 Task: In the Company utexas.edu, schedule a meeting with title: 'Product Demo and Service Presentation', Select date: '18 August, 2023', select start time: 10:30:AM. Add location on call (786) 555-4411 with meeting description: For further discussion on products, kindly join the meeting. Add attendees from company's contact and save.. Logged in from softage.10@softage.net
Action: Mouse moved to (82, 55)
Screenshot: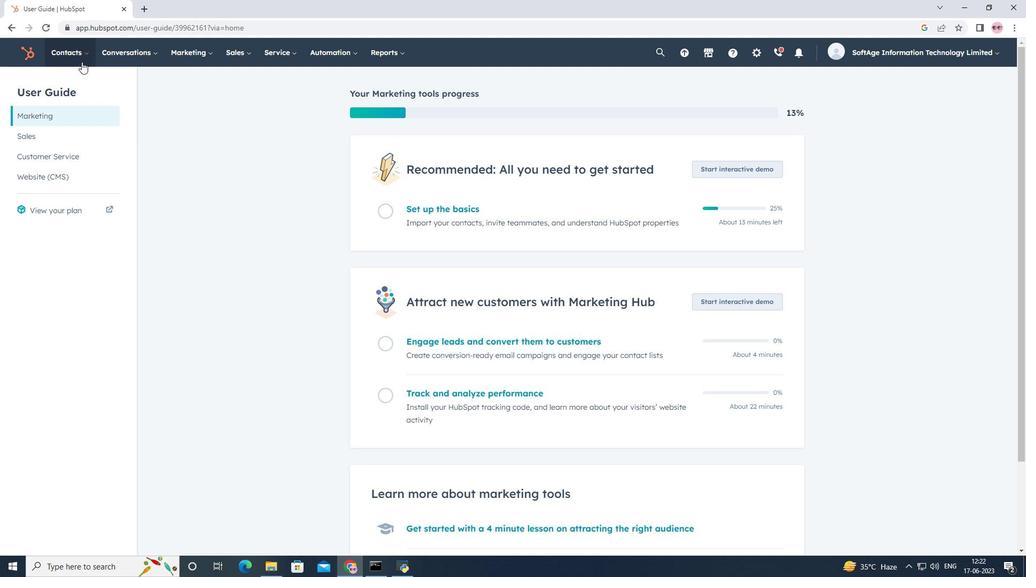 
Action: Mouse pressed left at (82, 55)
Screenshot: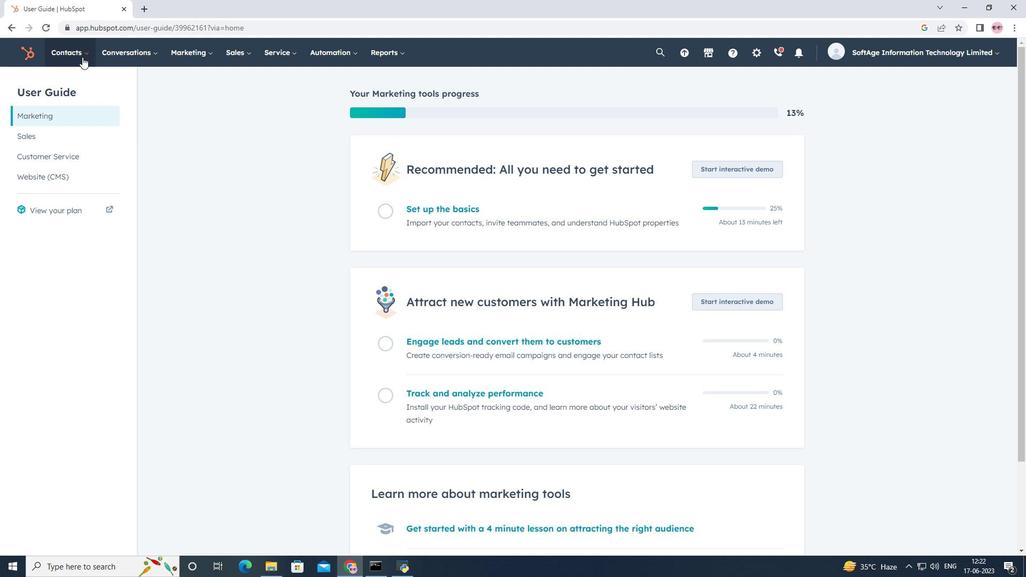 
Action: Mouse moved to (91, 99)
Screenshot: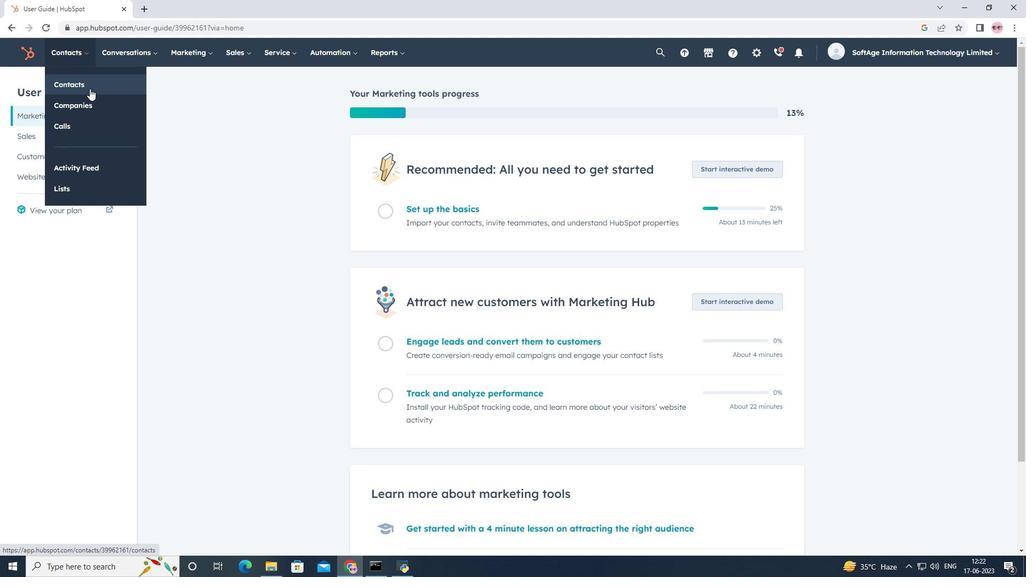 
Action: Mouse pressed left at (91, 99)
Screenshot: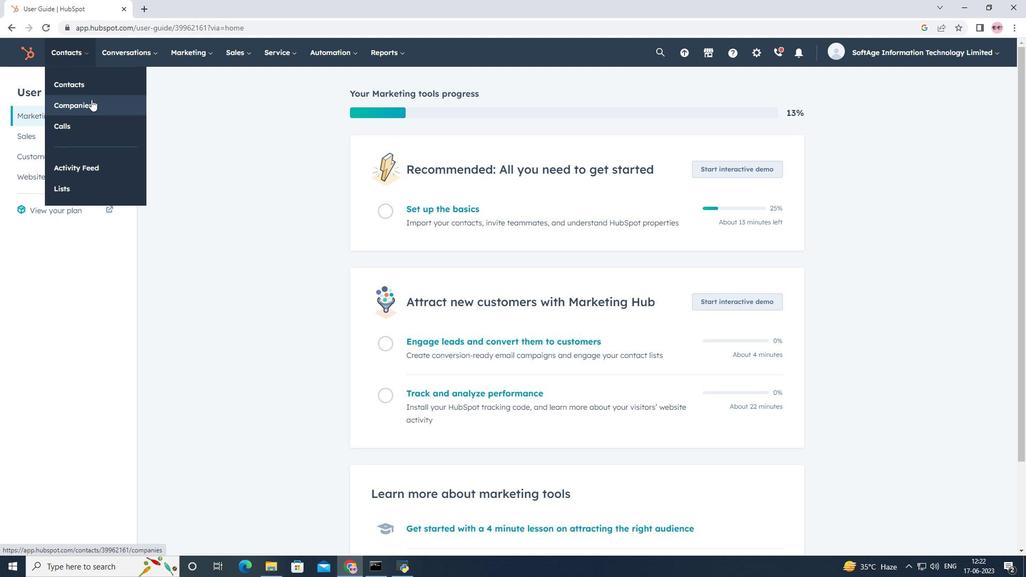 
Action: Mouse moved to (93, 173)
Screenshot: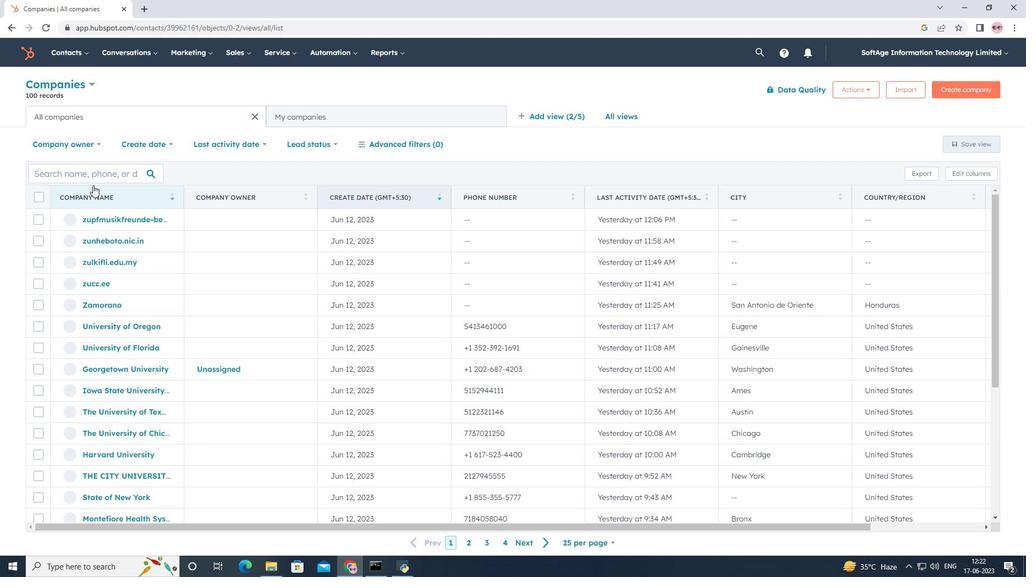
Action: Mouse pressed left at (93, 173)
Screenshot: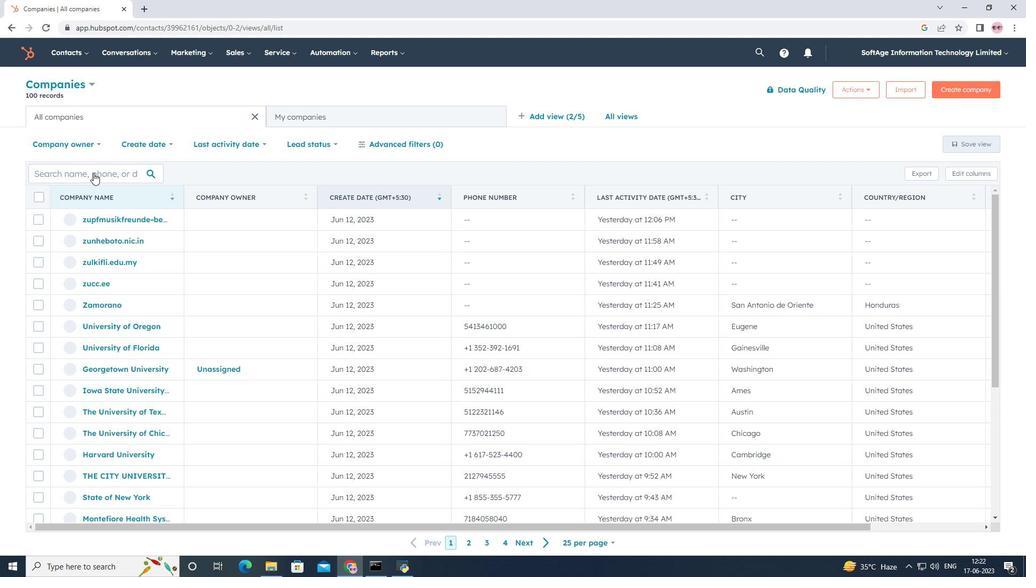 
Action: Key pressed <Key.shift>Utexas<Key.space><Key.backspace>.edu
Screenshot: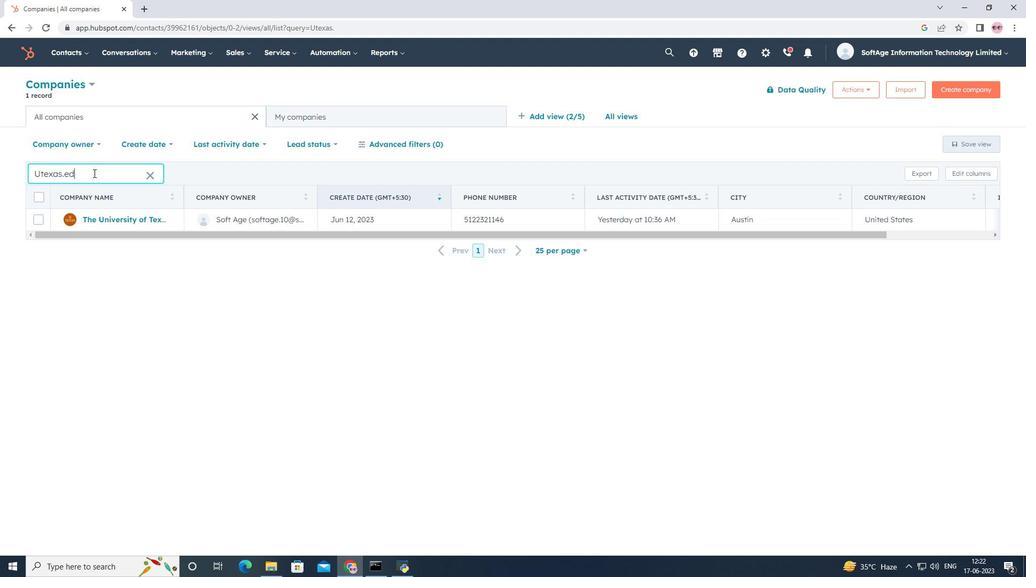 
Action: Mouse moved to (106, 216)
Screenshot: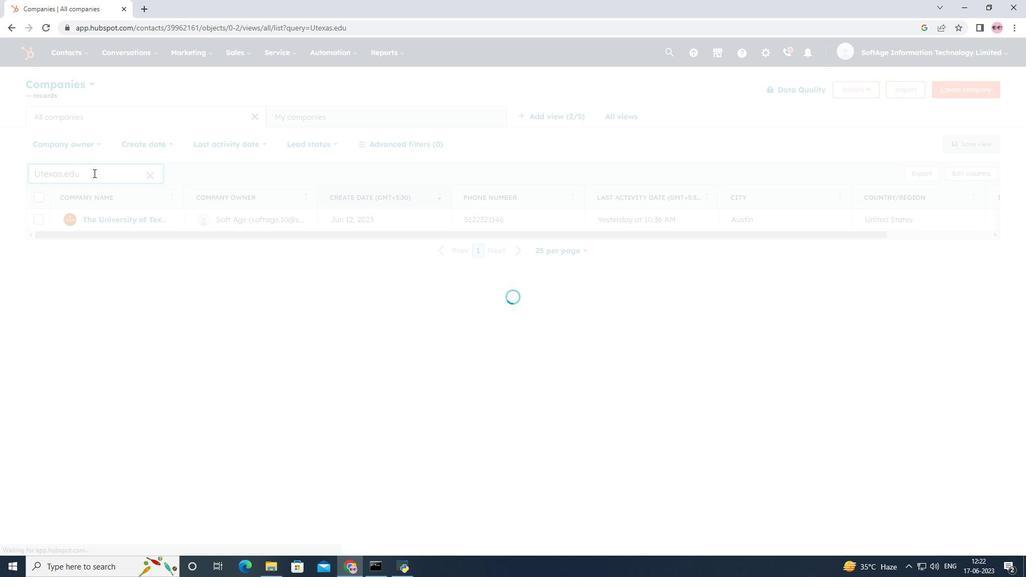 
Action: Mouse pressed left at (106, 216)
Screenshot: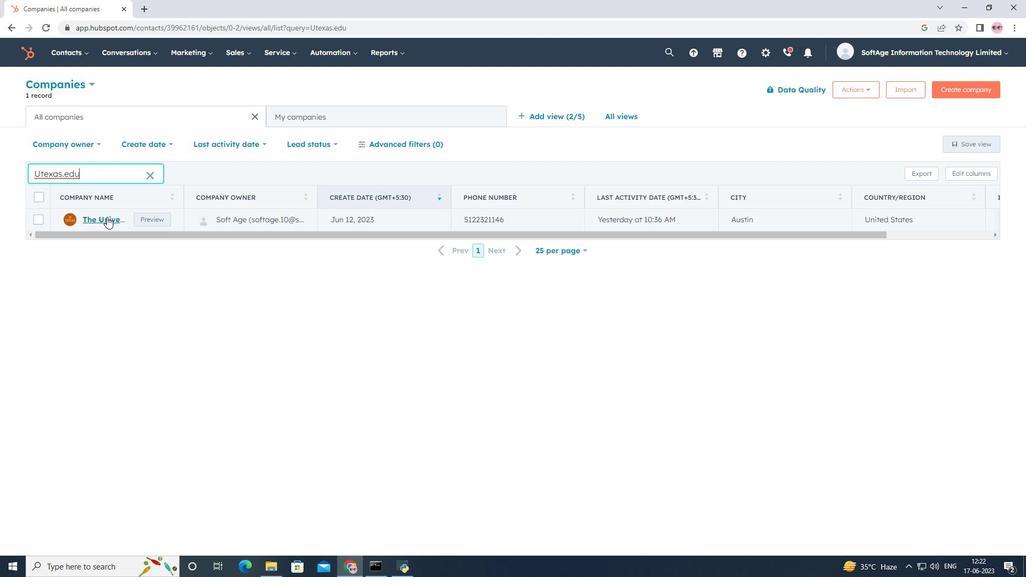 
Action: Mouse moved to (167, 181)
Screenshot: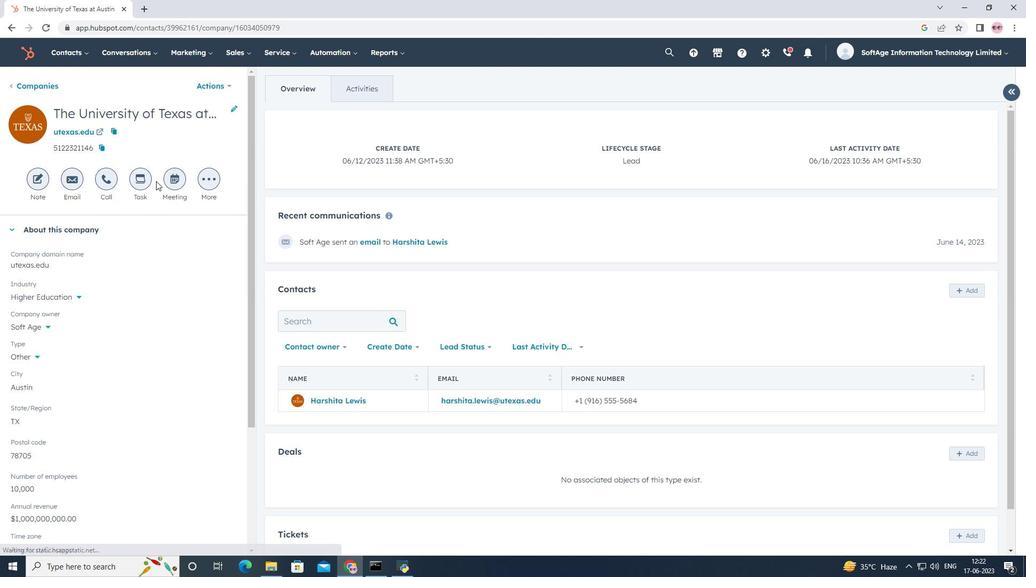 
Action: Mouse pressed left at (167, 181)
Screenshot: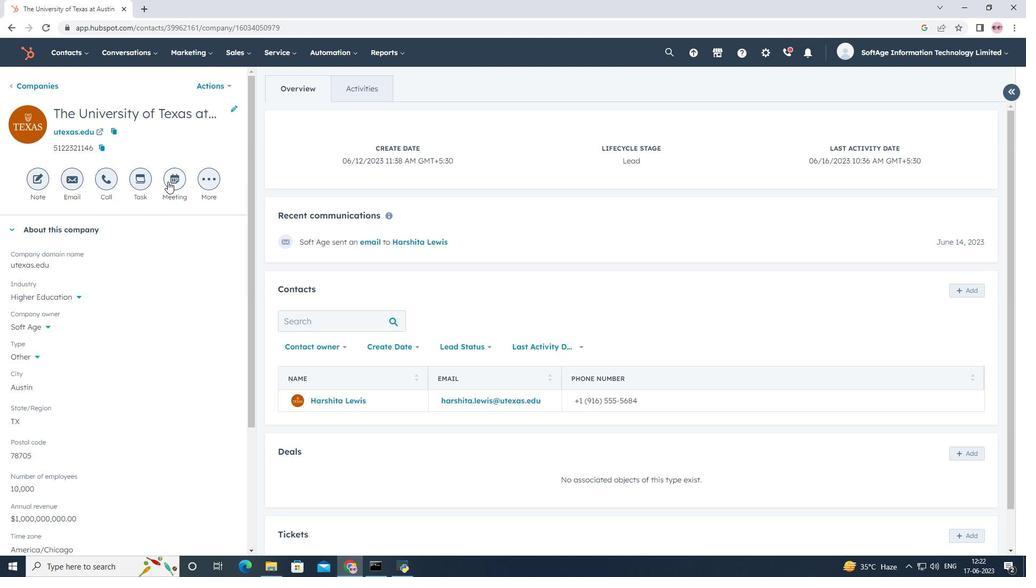 
Action: Mouse moved to (268, 165)
Screenshot: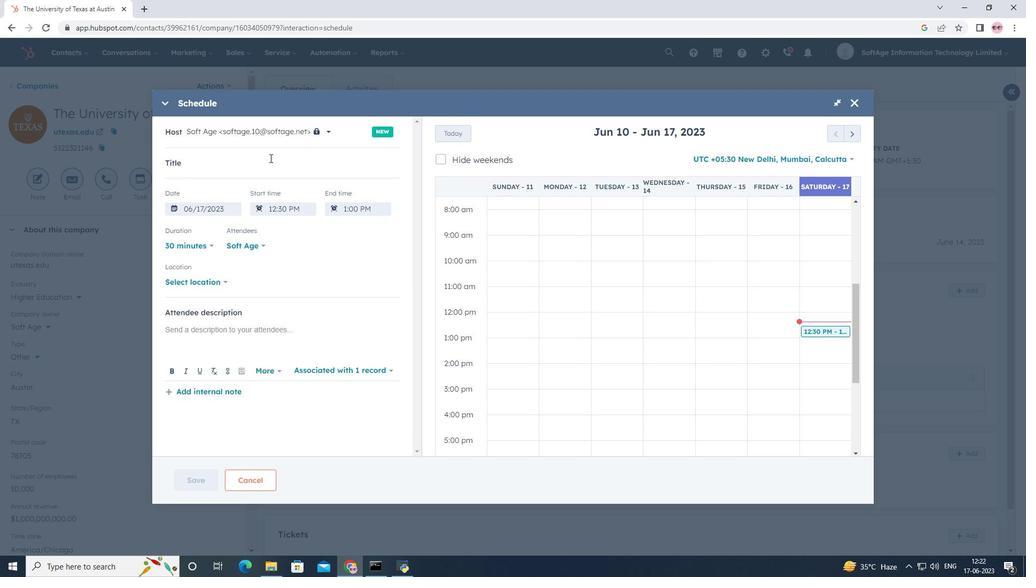 
Action: Mouse pressed left at (268, 165)
Screenshot: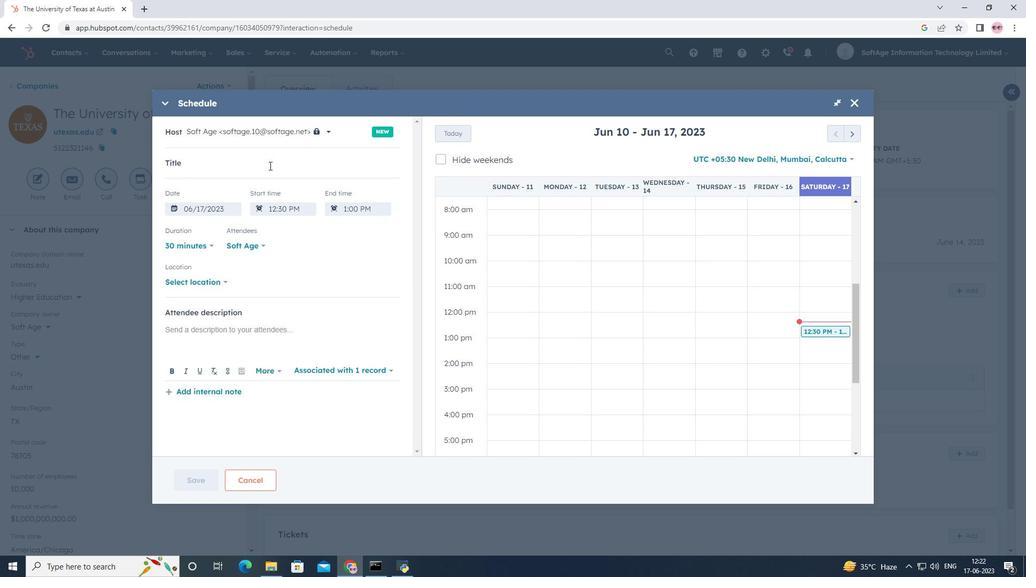 
Action: Key pressed <Key.shift>Product<Key.space><Key.shift>demo<Key.space>and<Key.space><Key.shift><Key.shift><Key.shift><Key.shift><Key.shift><Key.shift><Key.shift><Key.shift><Key.shift><Key.shift>Service<Key.space><Key.shift>Presentato<Key.backspace>ion
Screenshot: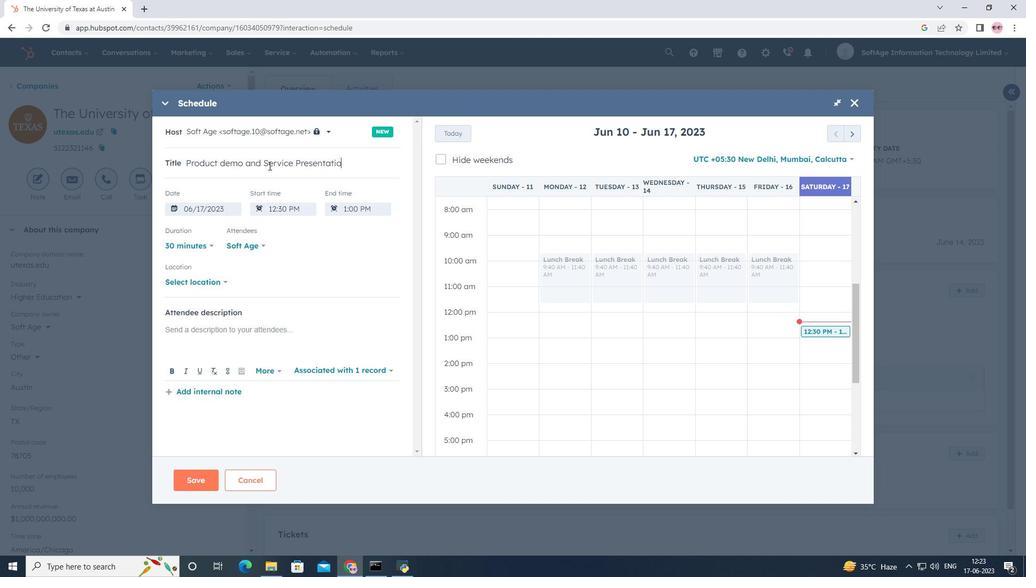 
Action: Mouse moved to (855, 138)
Screenshot: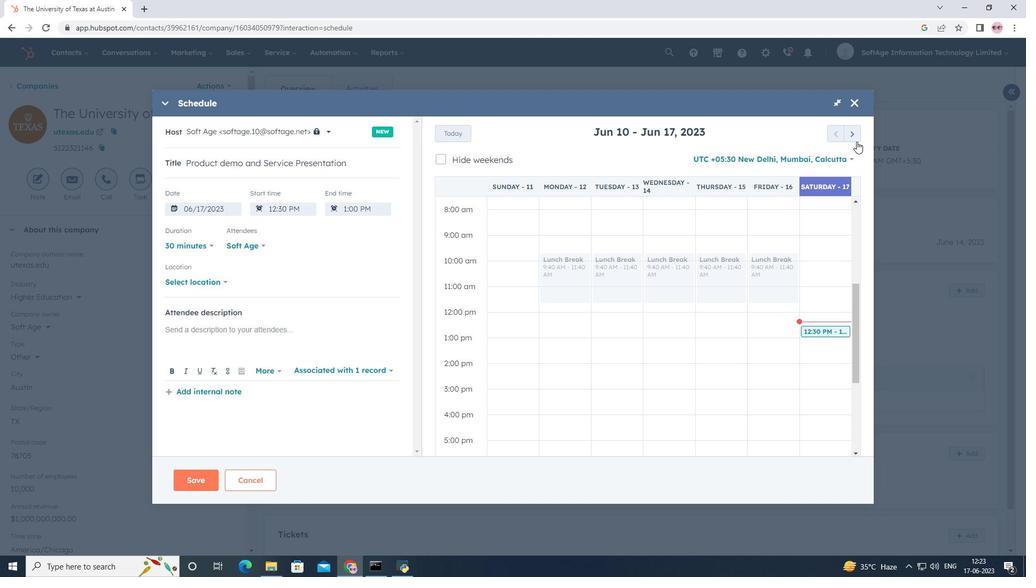 
Action: Mouse pressed left at (855, 138)
Screenshot: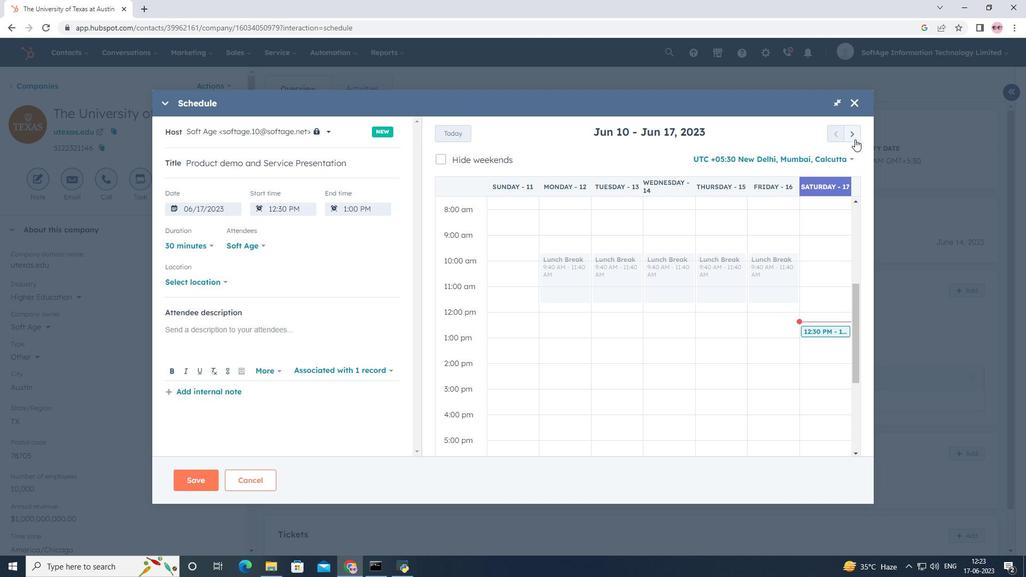 
Action: Mouse pressed left at (855, 138)
Screenshot: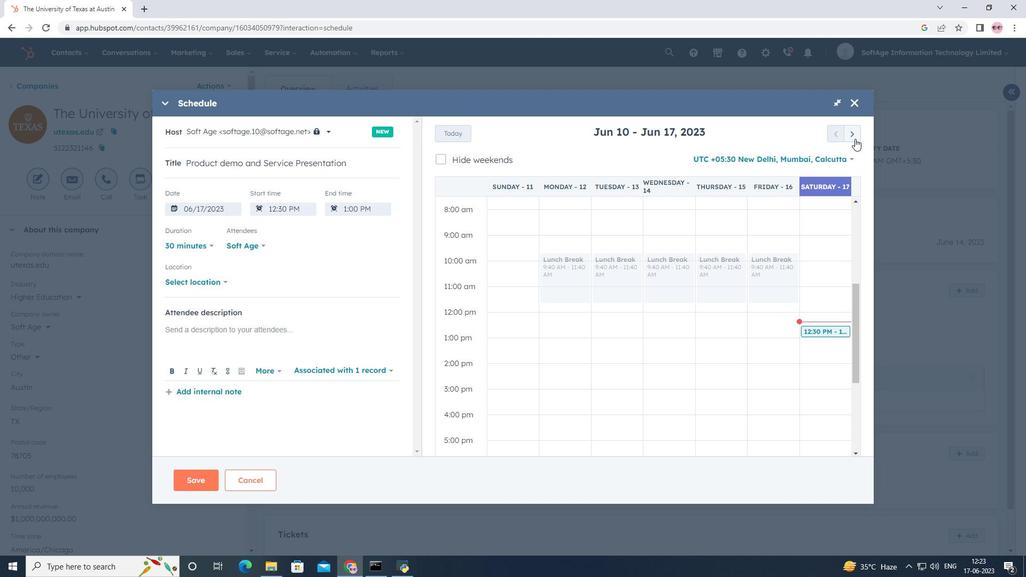 
Action: Mouse pressed left at (855, 138)
Screenshot: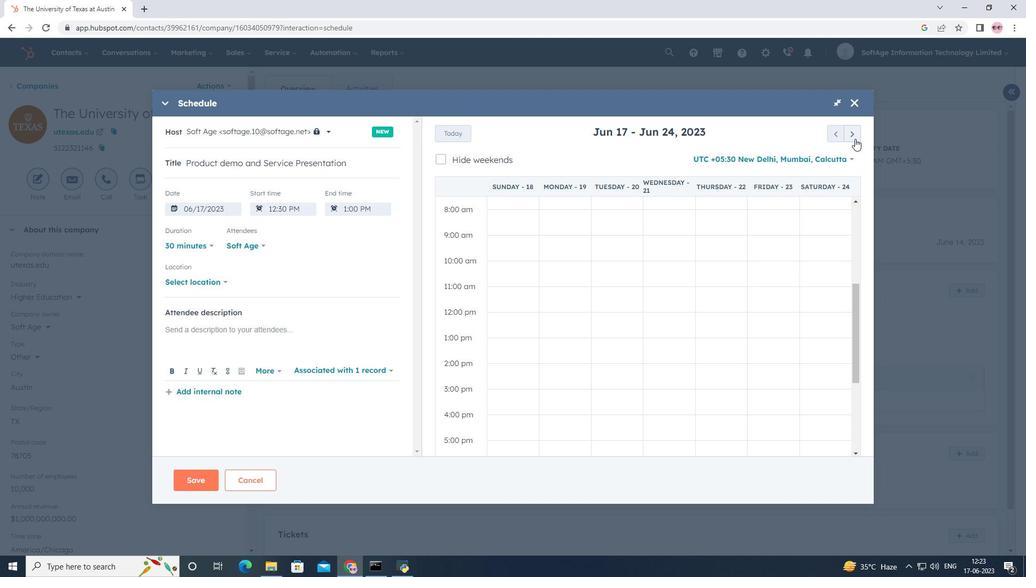 
Action: Mouse pressed left at (855, 138)
Screenshot: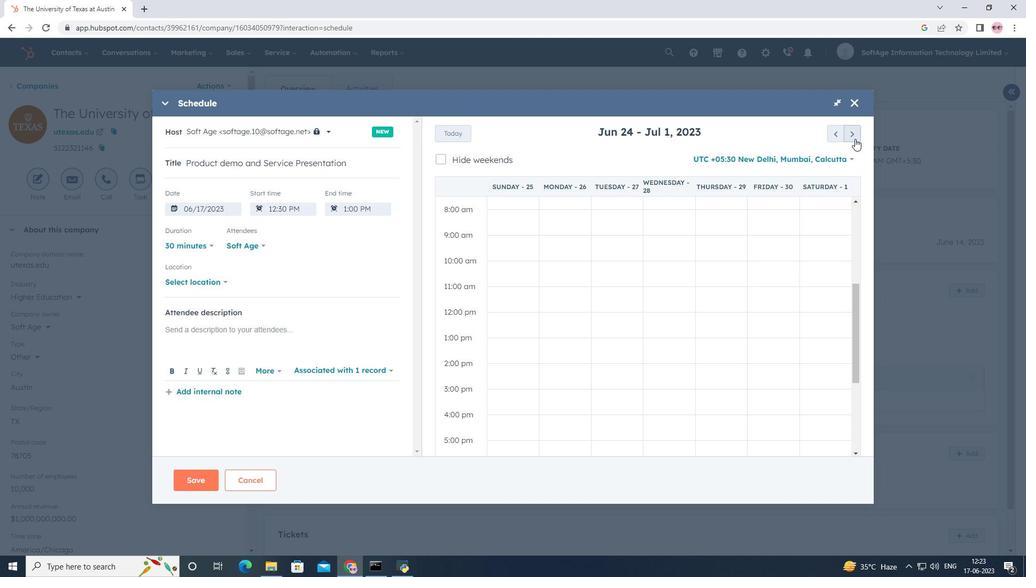 
Action: Mouse pressed left at (855, 138)
Screenshot: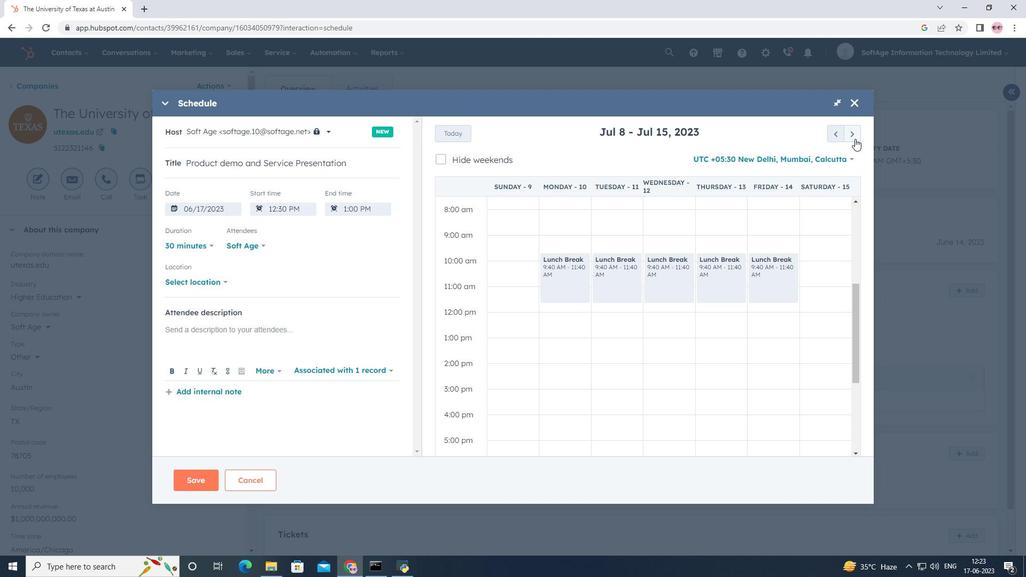 
Action: Mouse pressed left at (855, 138)
Screenshot: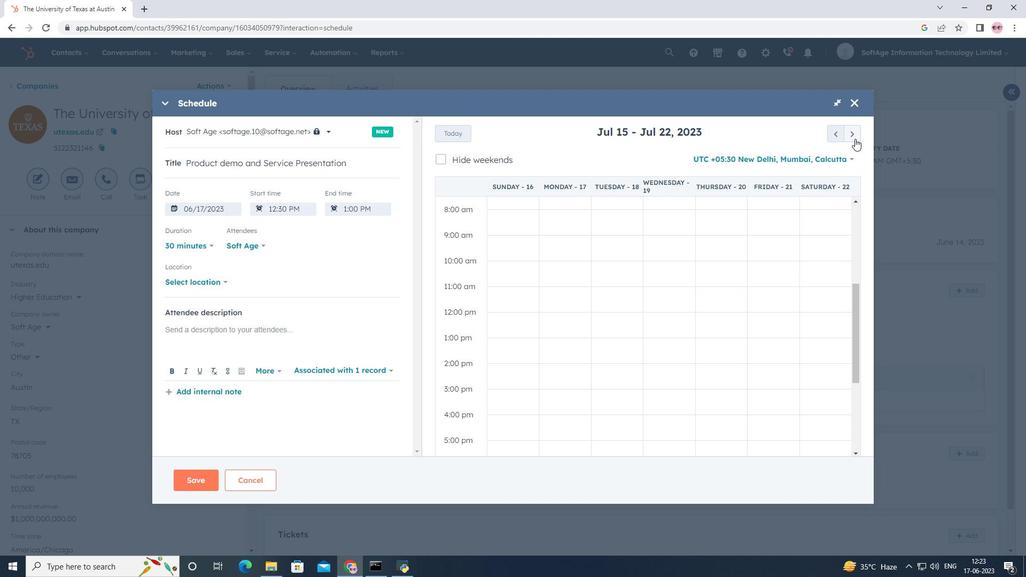 
Action: Mouse pressed left at (855, 138)
Screenshot: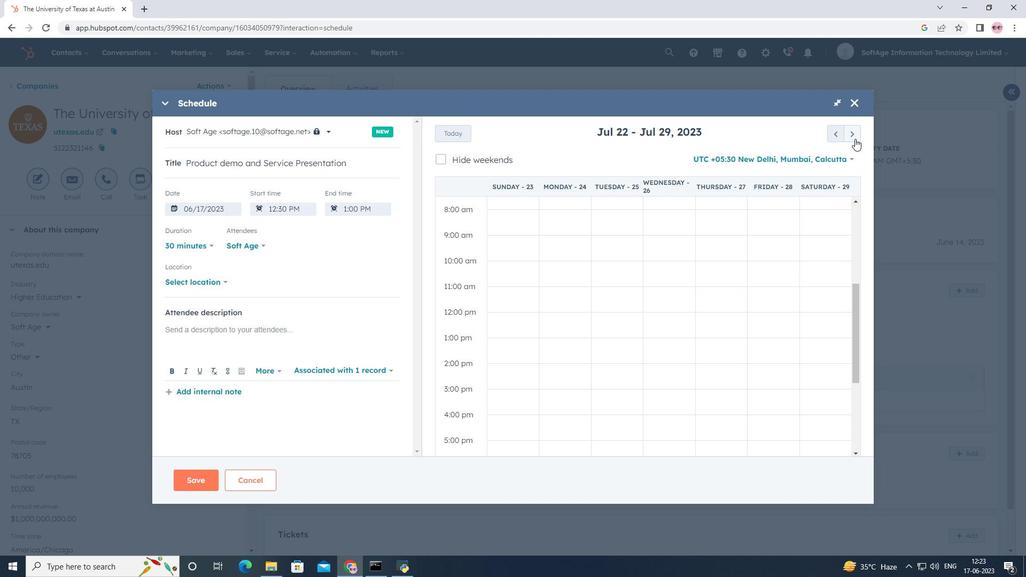 
Action: Mouse pressed left at (855, 138)
Screenshot: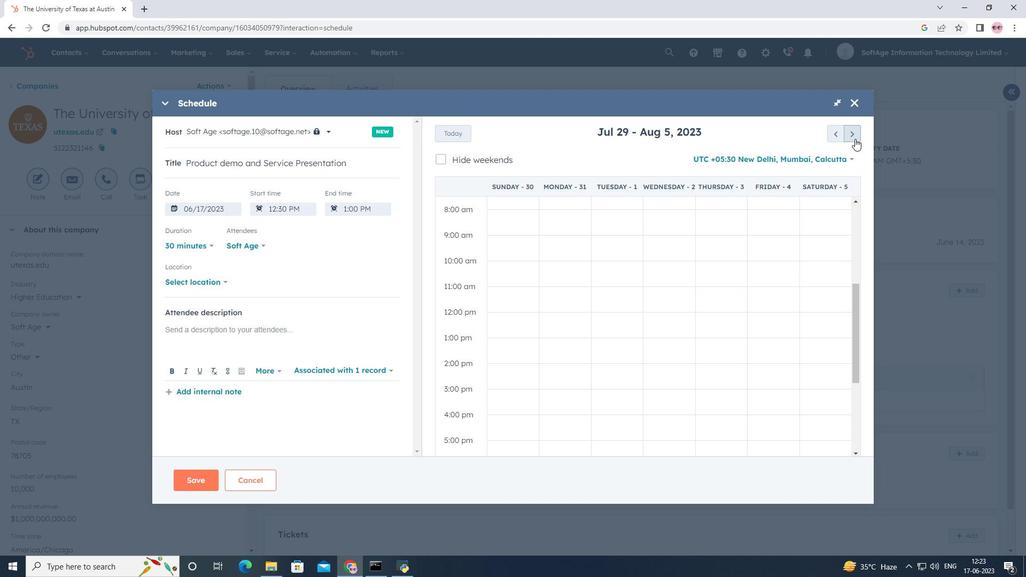
Action: Mouse pressed left at (855, 138)
Screenshot: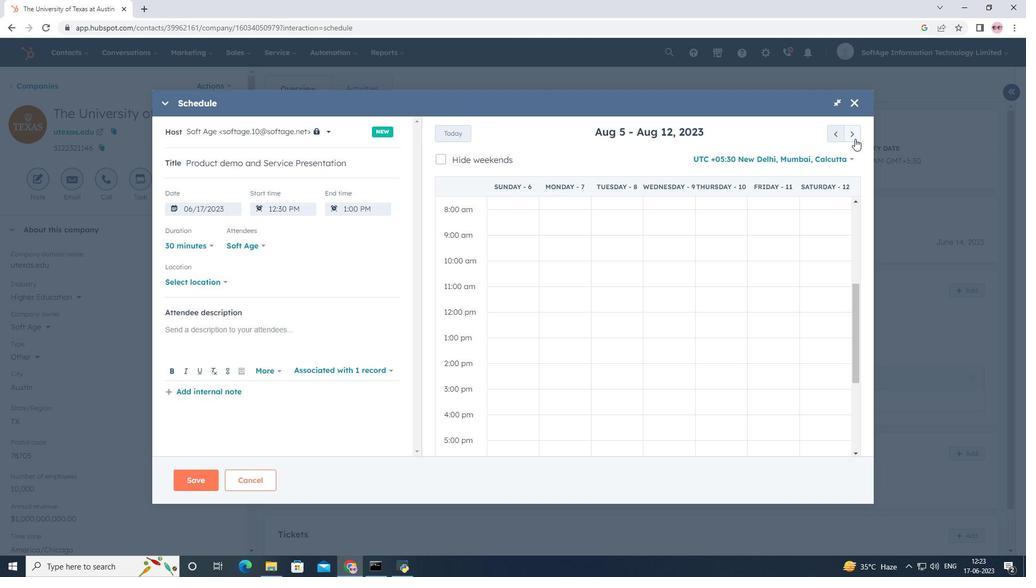 
Action: Mouse pressed left at (855, 138)
Screenshot: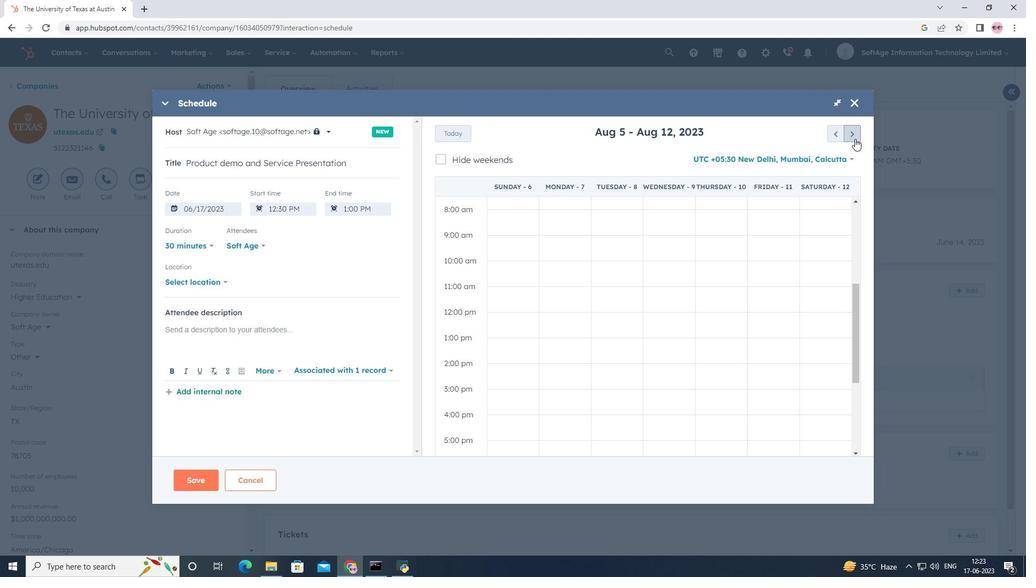 
Action: Mouse moved to (837, 130)
Screenshot: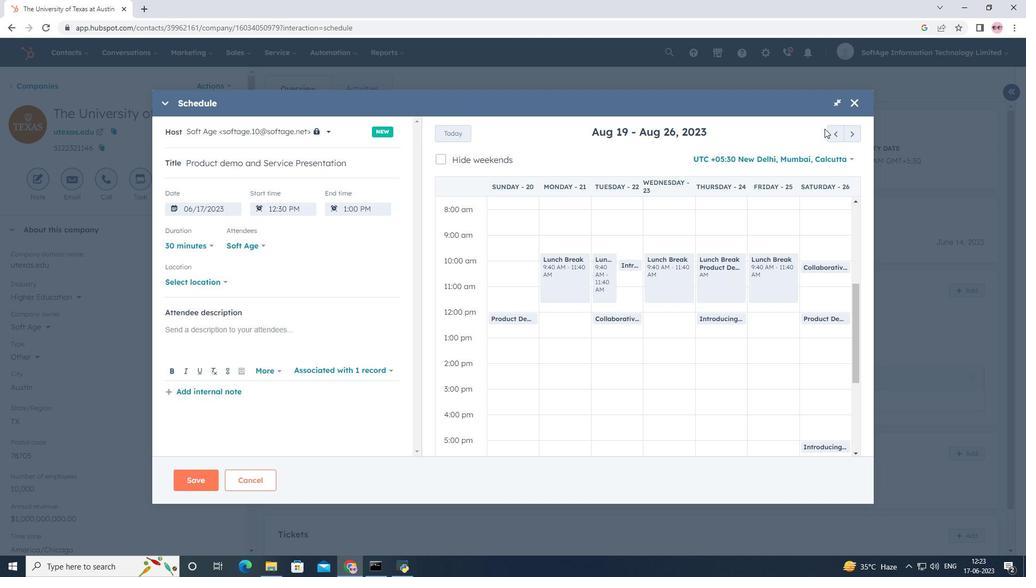 
Action: Mouse pressed left at (837, 130)
Screenshot: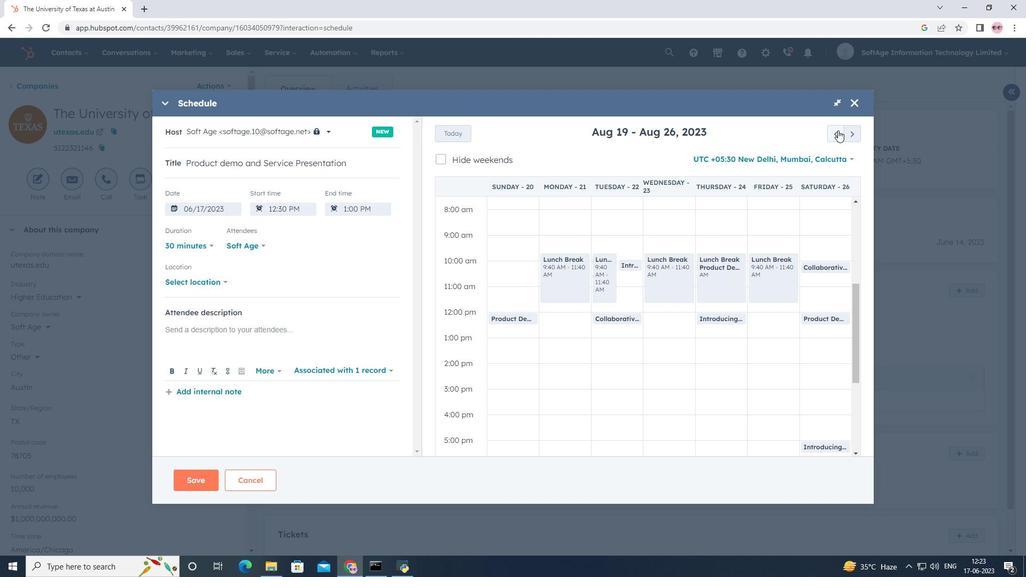 
Action: Mouse moved to (811, 277)
Screenshot: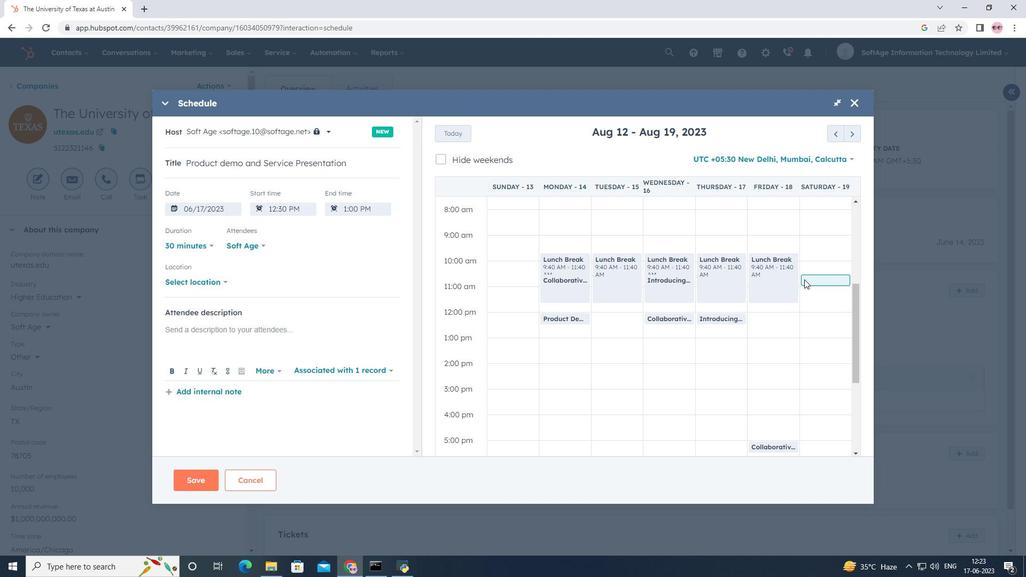 
Action: Mouse pressed left at (811, 277)
Screenshot: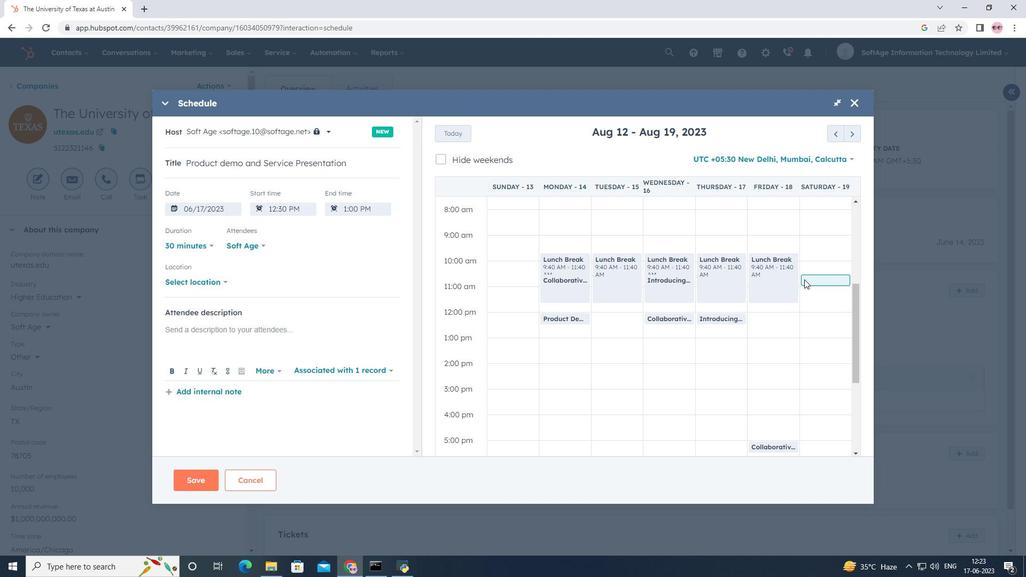 
Action: Mouse moved to (712, 275)
Screenshot: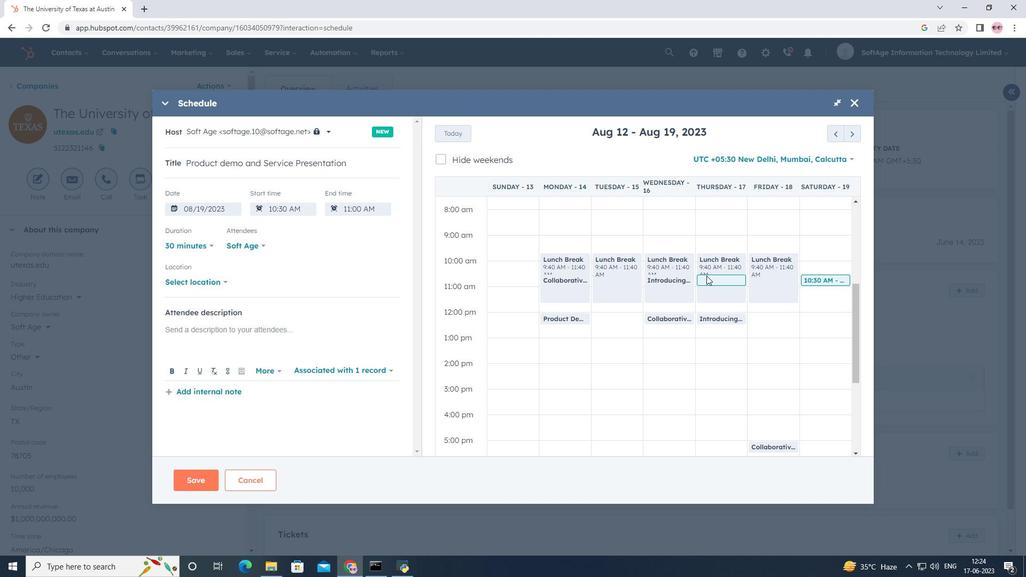 
Action: Mouse pressed left at (712, 275)
Screenshot: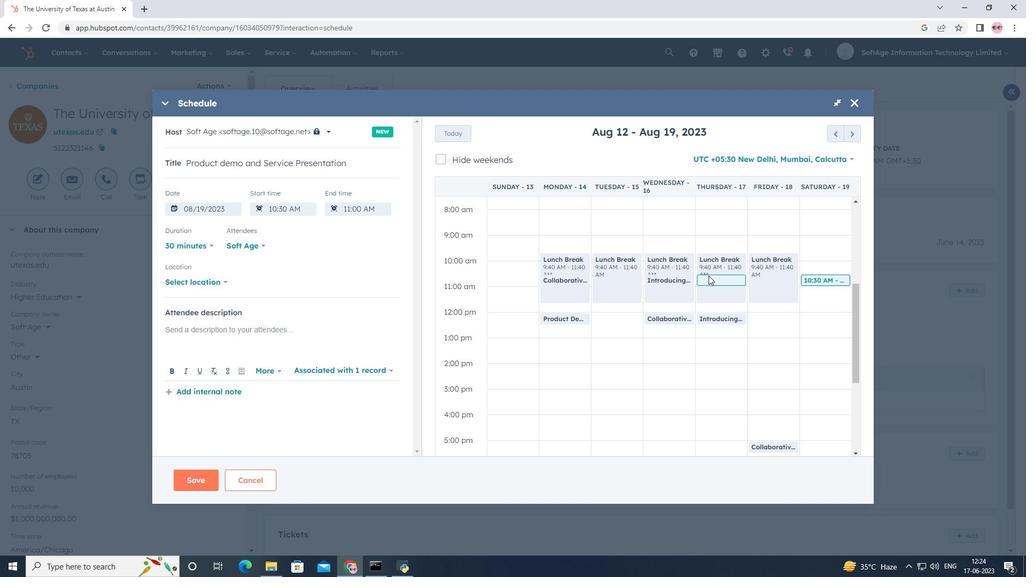 
Action: Mouse moved to (755, 278)
Screenshot: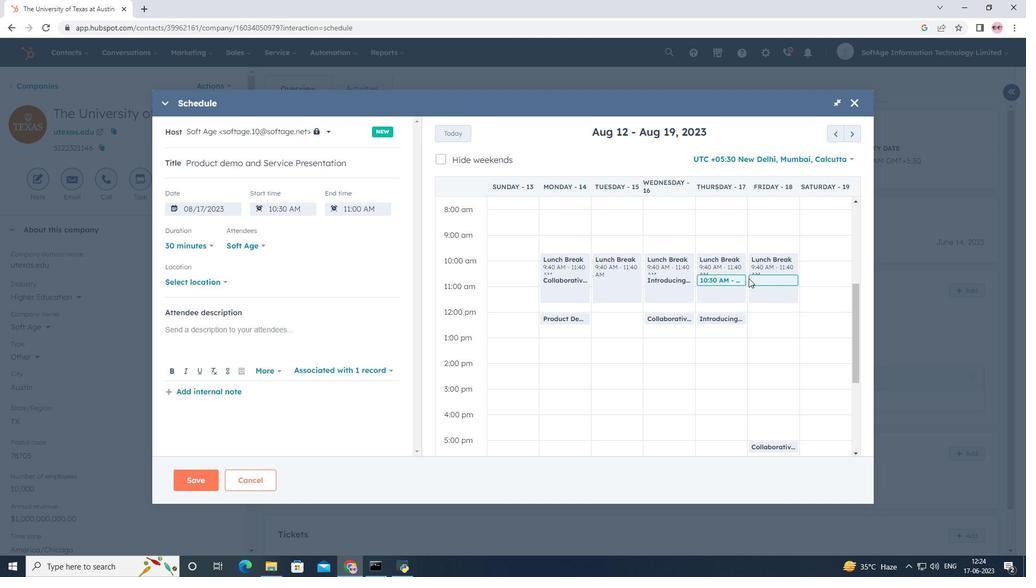
Action: Mouse pressed left at (755, 278)
Screenshot: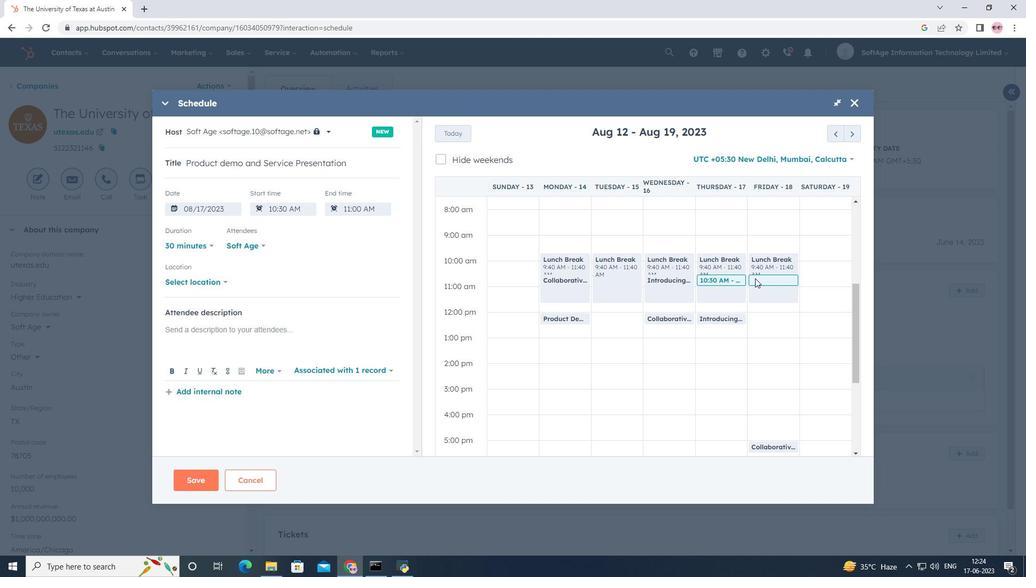 
Action: Mouse moved to (210, 275)
Screenshot: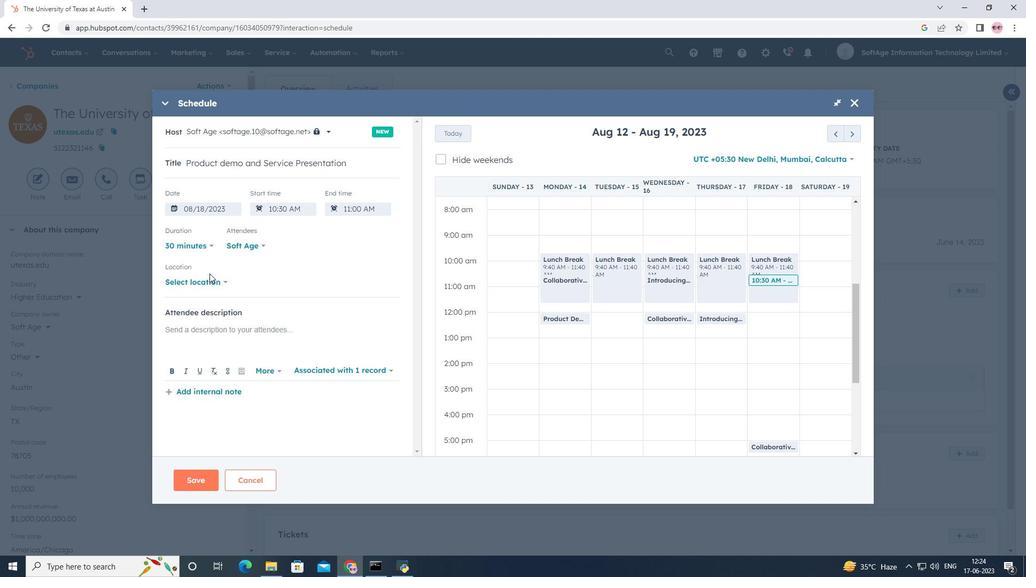 
Action: Mouse pressed left at (210, 275)
Screenshot: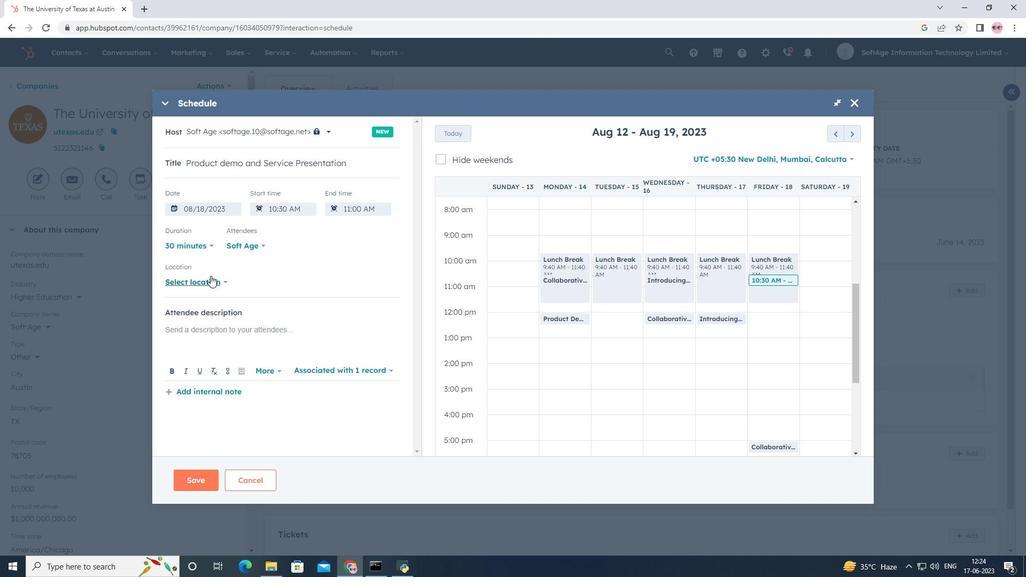 
Action: Mouse moved to (277, 251)
Screenshot: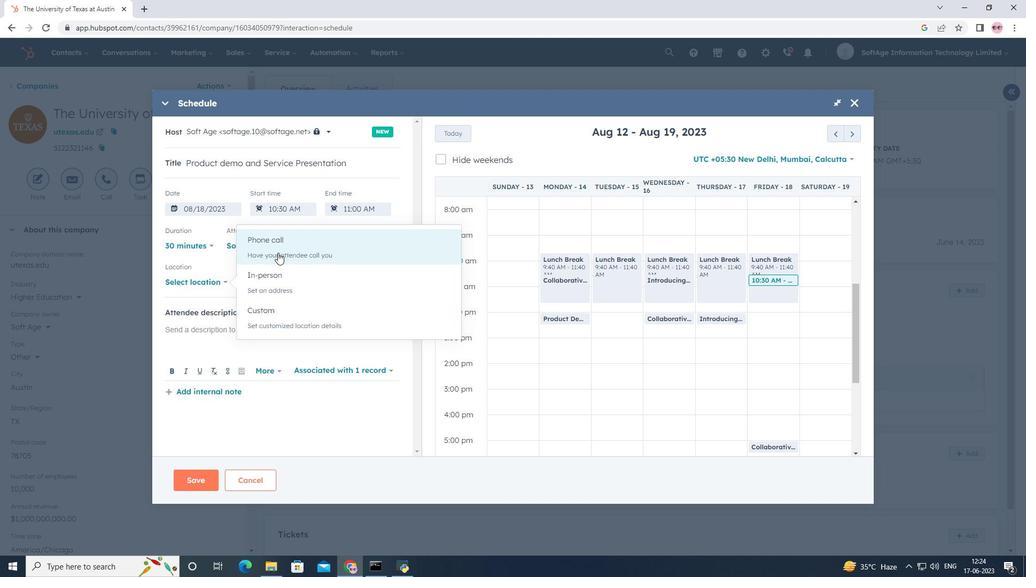 
Action: Mouse pressed left at (277, 251)
Screenshot: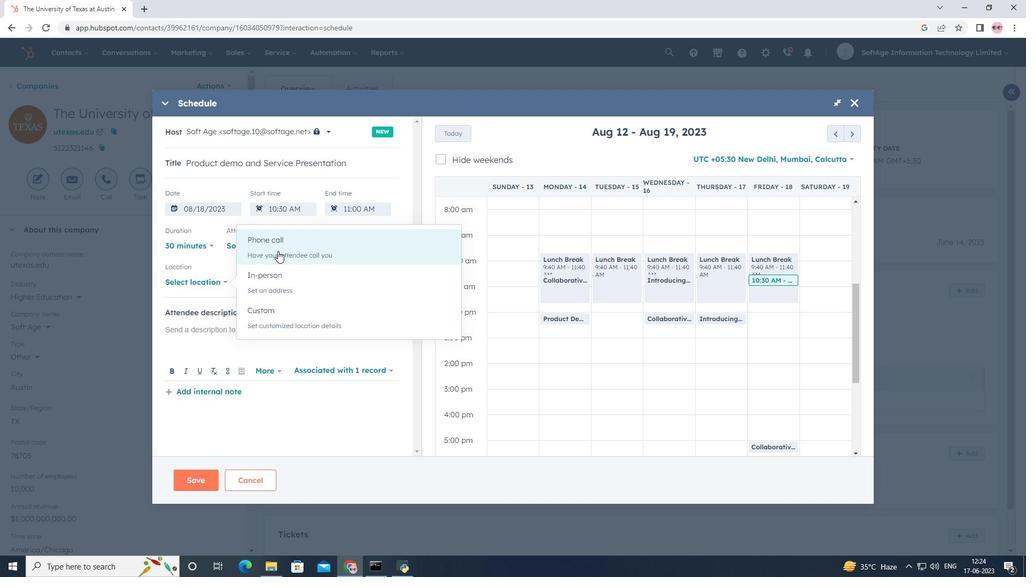 
Action: Mouse moved to (272, 281)
Screenshot: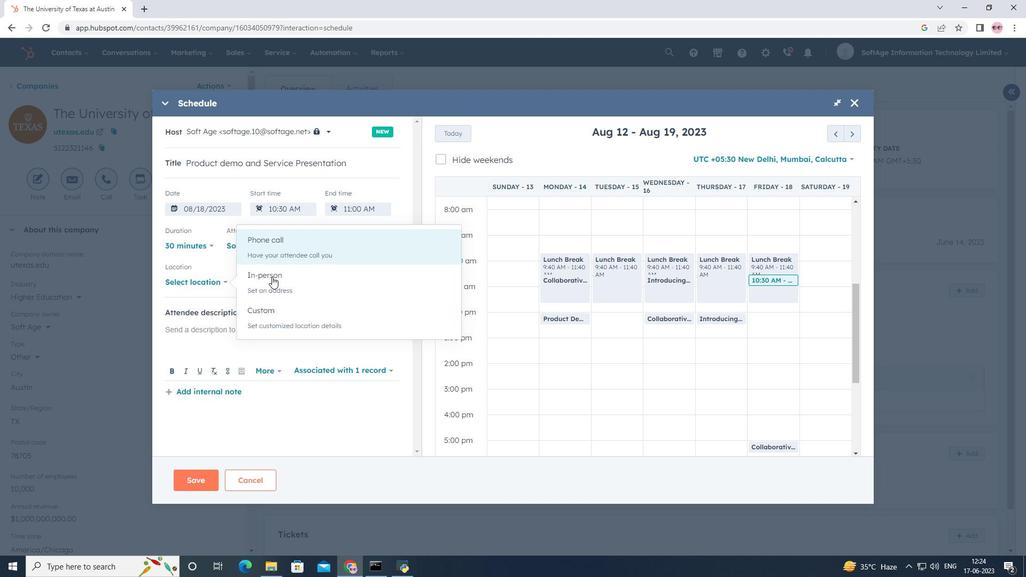 
Action: Mouse pressed left at (272, 281)
Screenshot: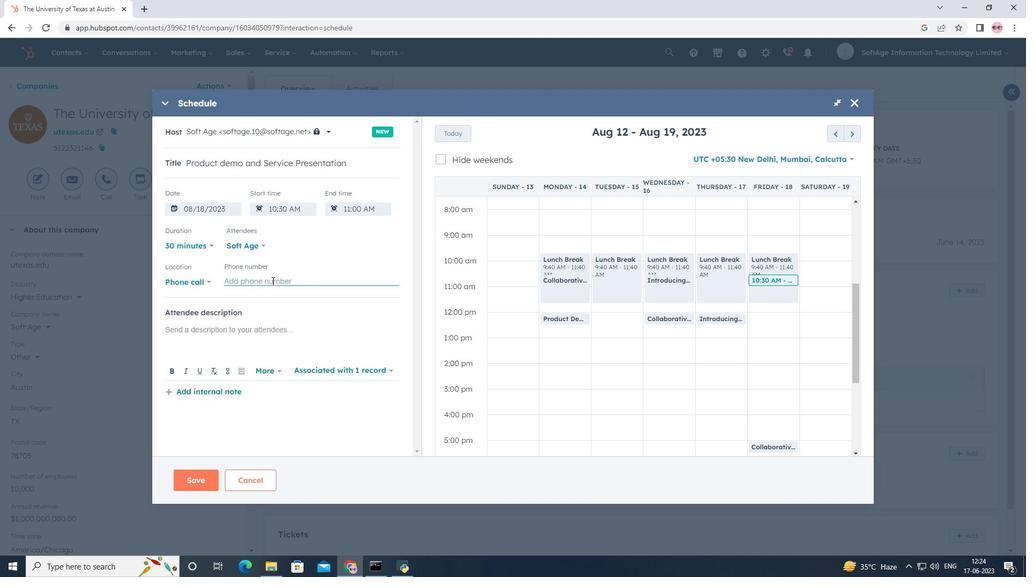 
Action: Key pressed <Key.shift>(786<Key.shift>)<Key.space>555-4411
Screenshot: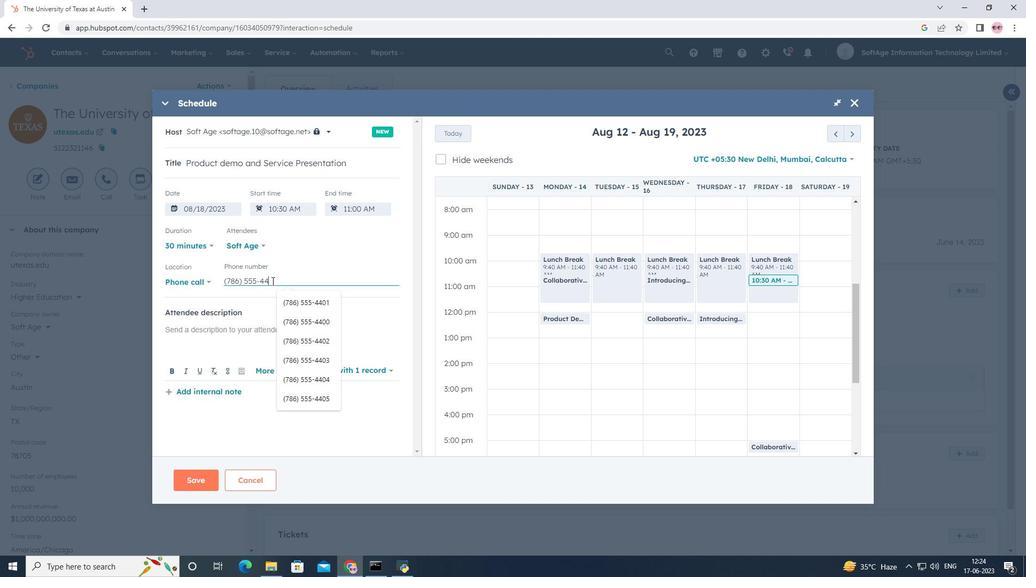 
Action: Mouse moved to (271, 331)
Screenshot: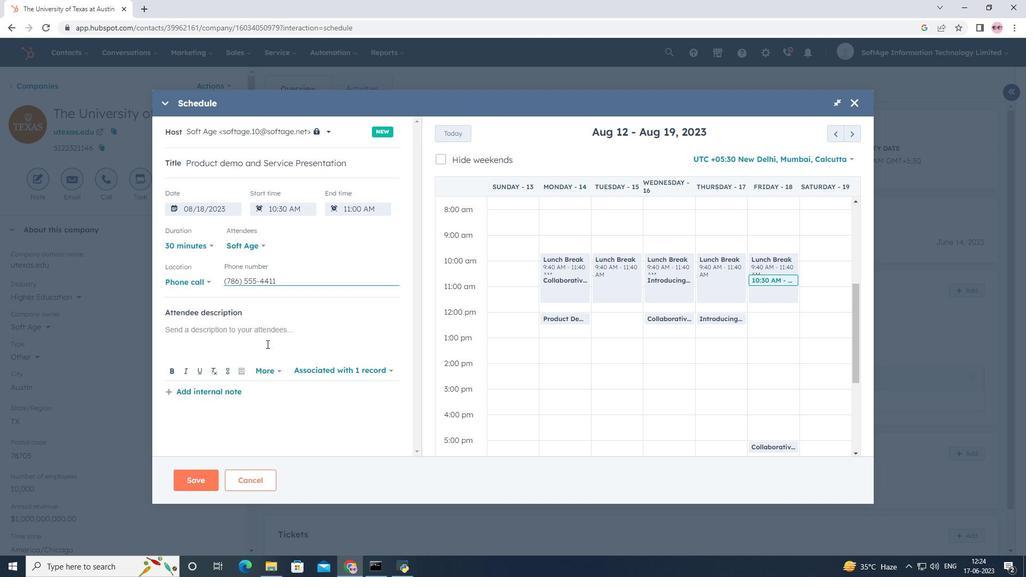 
Action: Mouse pressed left at (271, 331)
Screenshot: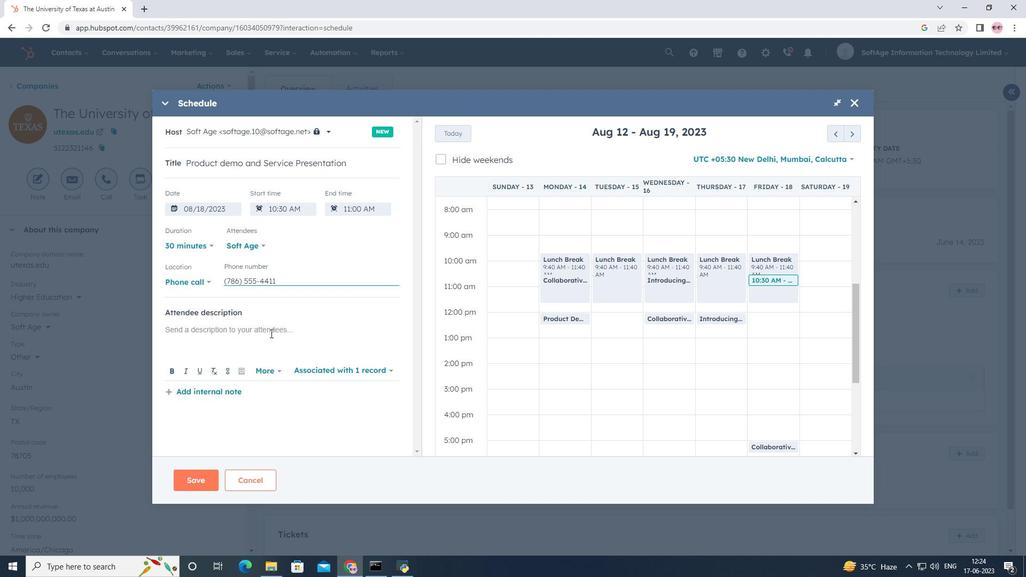 
Action: Key pressed <Key.shift>For<Key.space>further<Key.space>discussion<Key.space>on<Key.space>products<Key.space><Key.backspace>,<Key.space><Key.shift>kindly<Key.space>join<Key.space>the<Key.space>v<Key.backspace>meetinf<Key.backspace>g<Key.space><Key.backspace>.<Key.space>
Screenshot: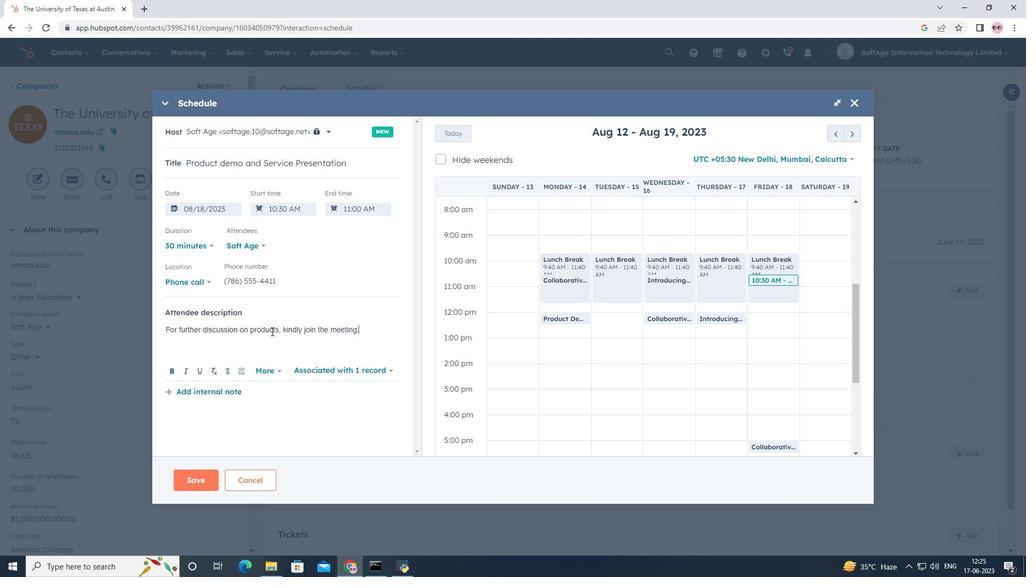
Action: Mouse moved to (324, 366)
Screenshot: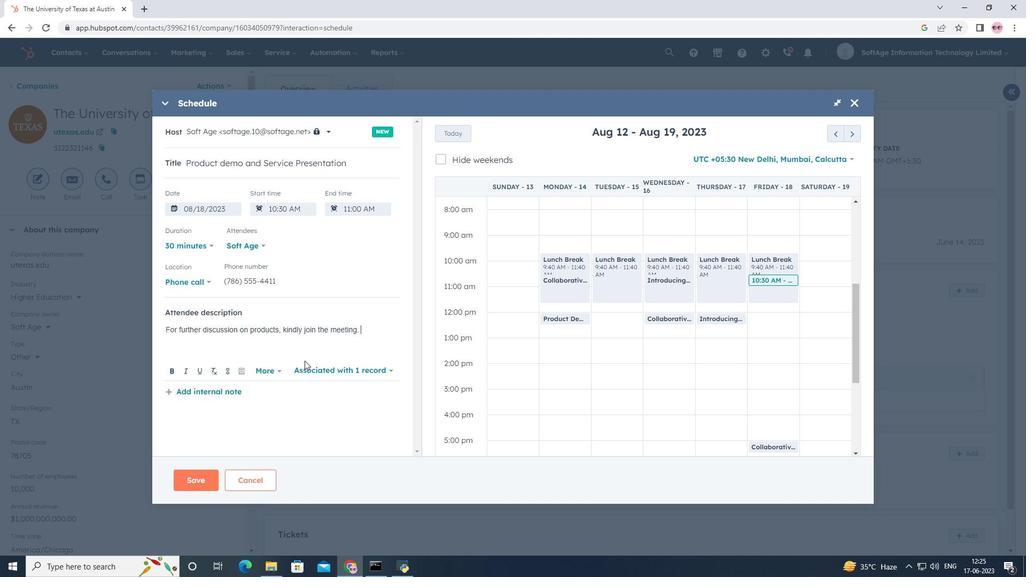 
Action: Mouse pressed left at (324, 366)
Screenshot: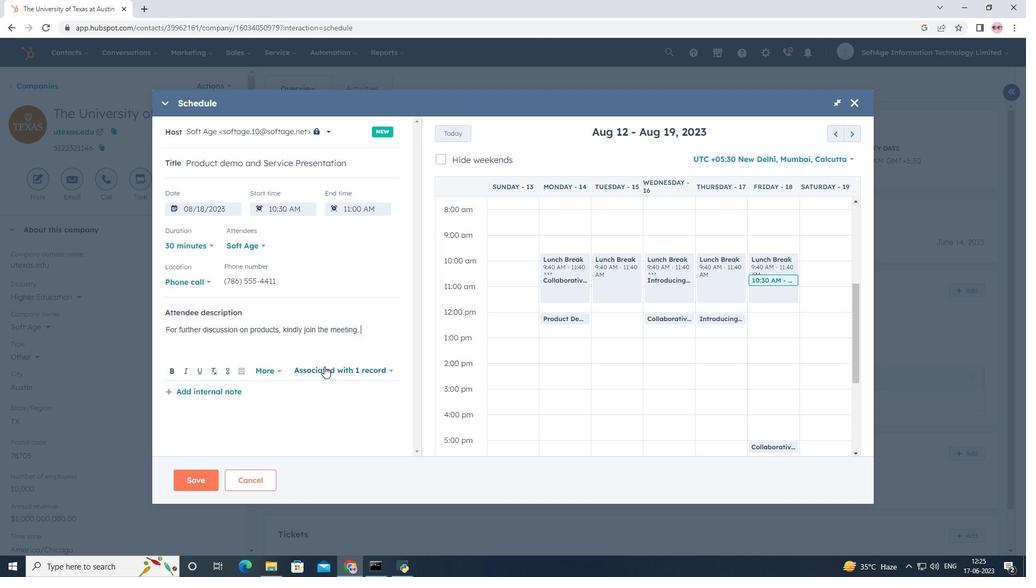 
Action: Mouse moved to (336, 293)
Screenshot: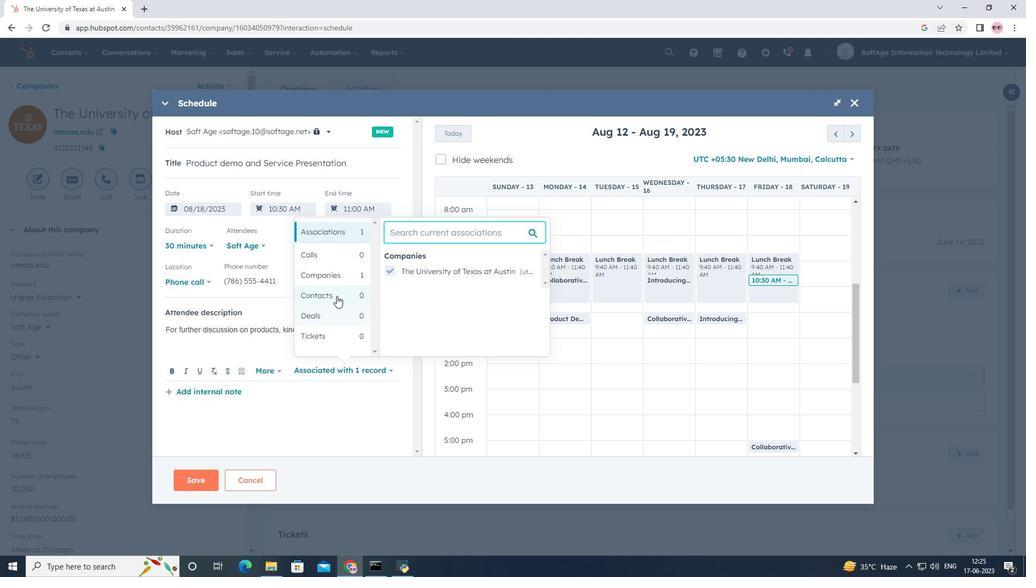 
Action: Mouse pressed left at (336, 293)
Screenshot: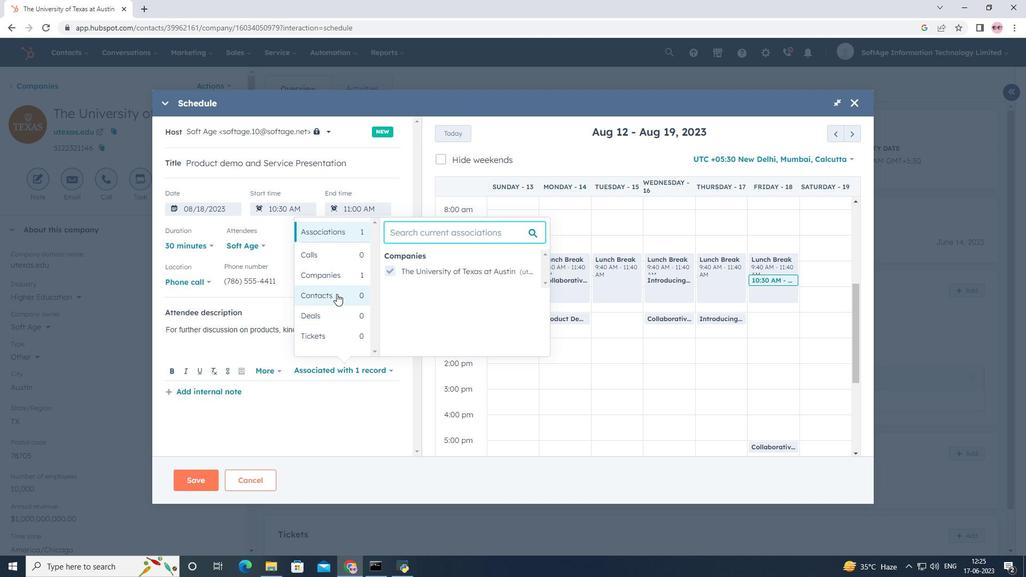 
Action: Mouse moved to (392, 261)
Screenshot: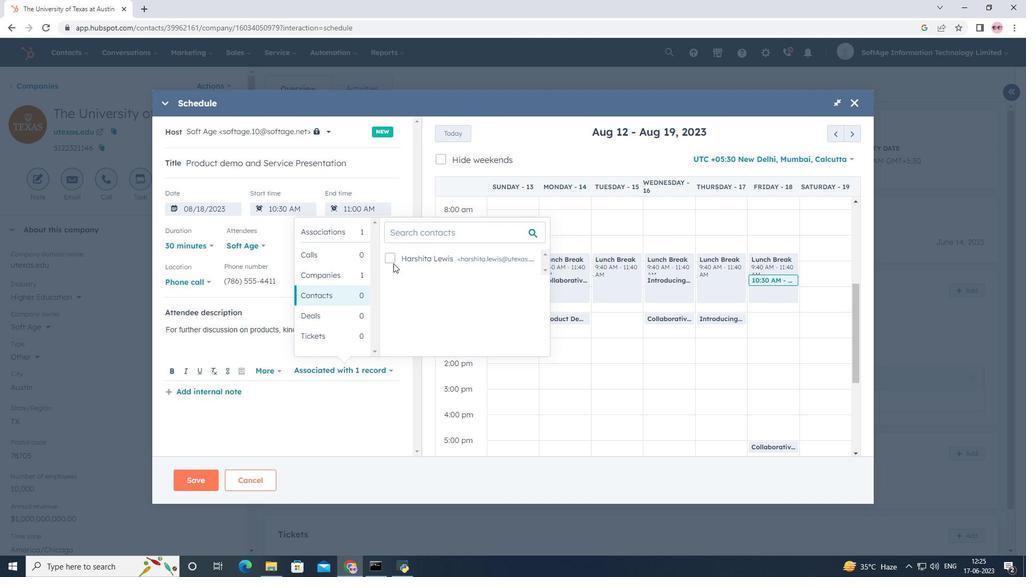 
Action: Mouse pressed left at (392, 261)
Screenshot: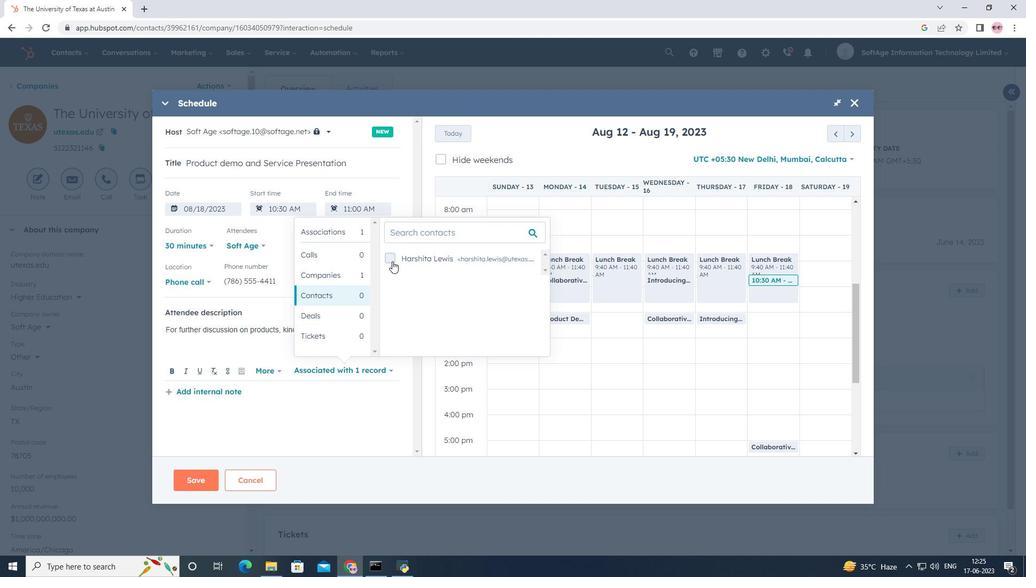 
Action: Mouse moved to (384, 412)
Screenshot: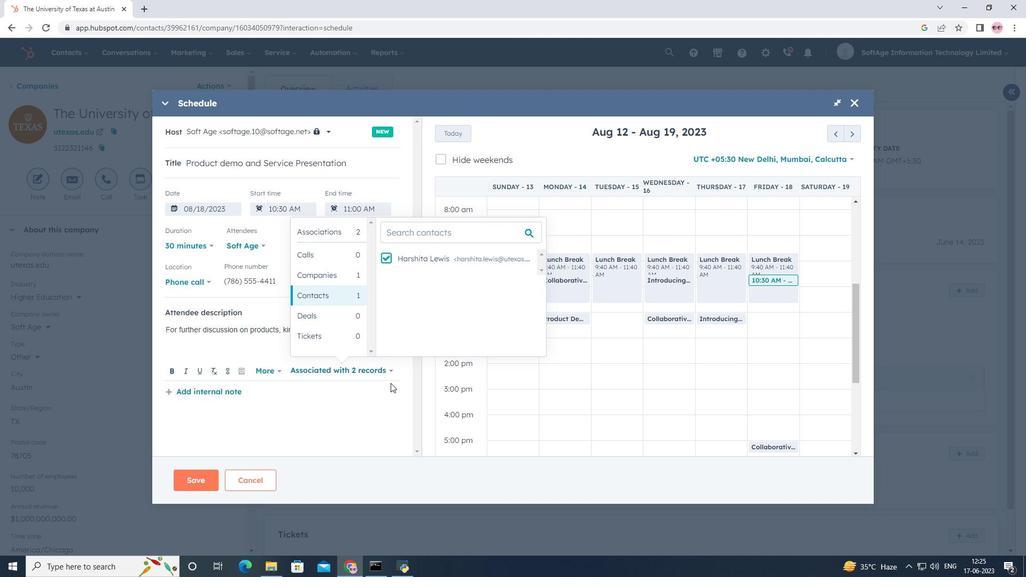 
Action: Mouse pressed left at (384, 412)
Screenshot: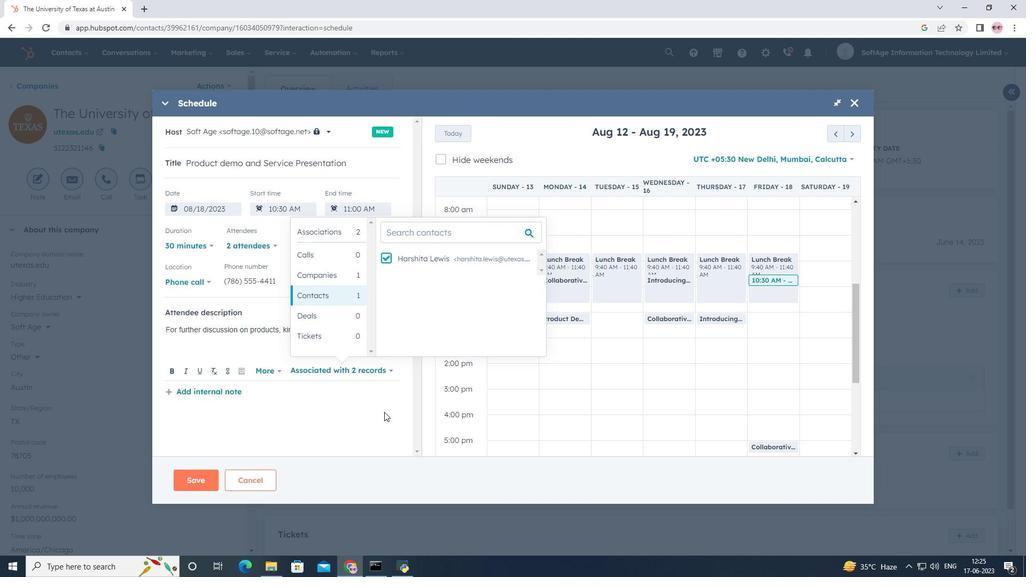 
Action: Mouse moved to (211, 476)
Screenshot: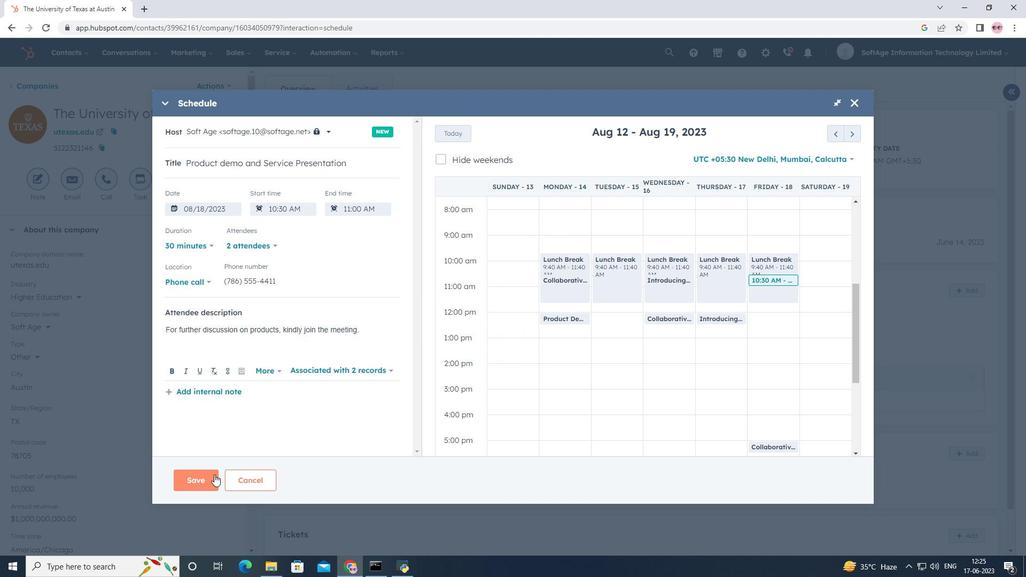 
Action: Mouse pressed left at (211, 476)
Screenshot: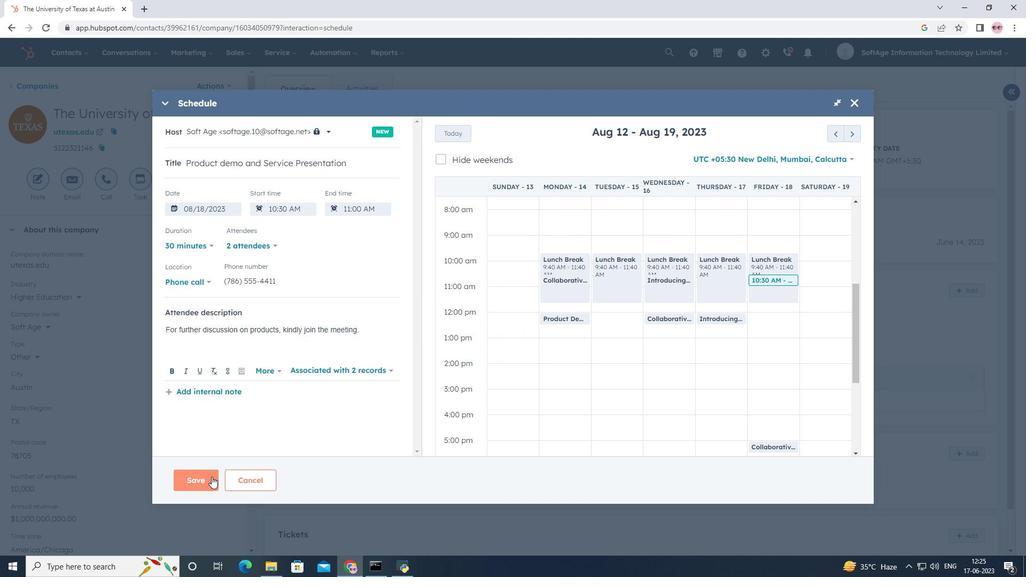 
Action: Mouse moved to (277, 442)
Screenshot: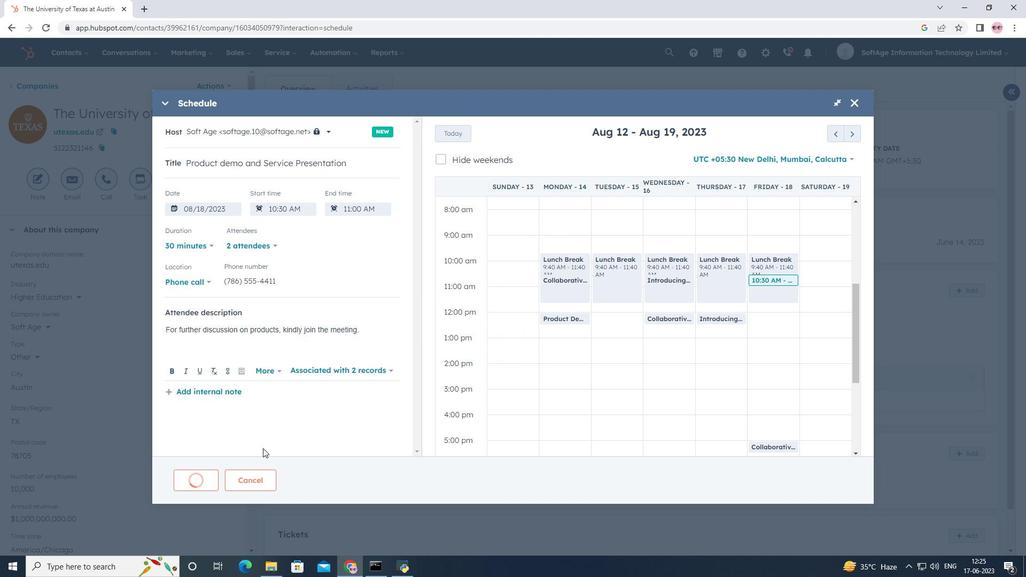 
